 Task: Log work in the project Vigilant for the issue 'Create a new online platform for online language courses with advanced speech recognition and translation features' spent time as '3w 3d 13h 47m' and remaining time as '6w 6d 2h 59m' and move to top of backlog. Now add the issue to the epic 'Data Archiving'.
Action: Mouse moved to (203, 50)
Screenshot: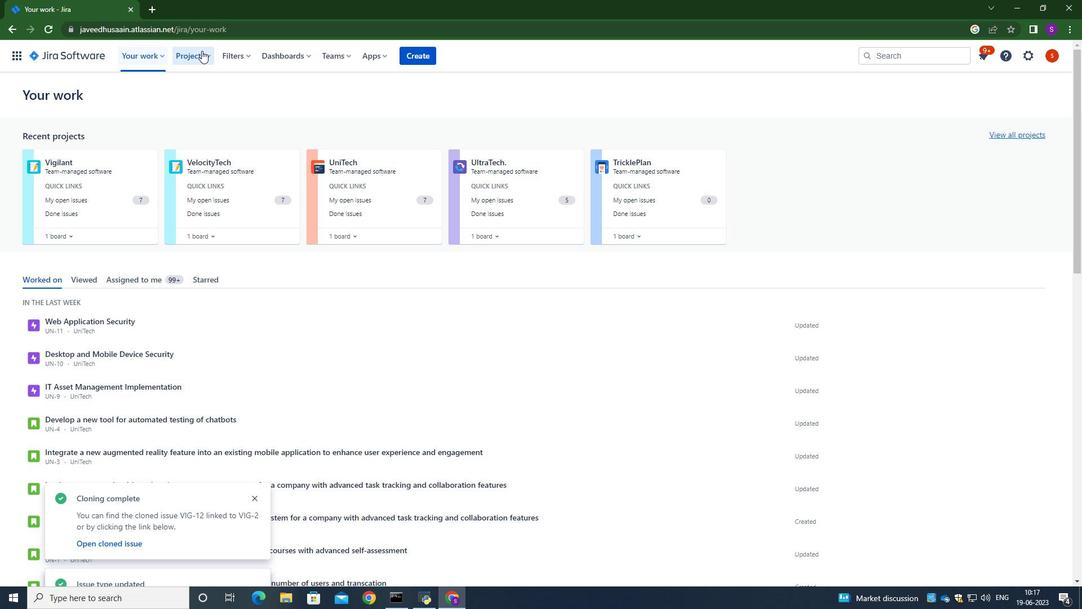 
Action: Mouse pressed left at (203, 50)
Screenshot: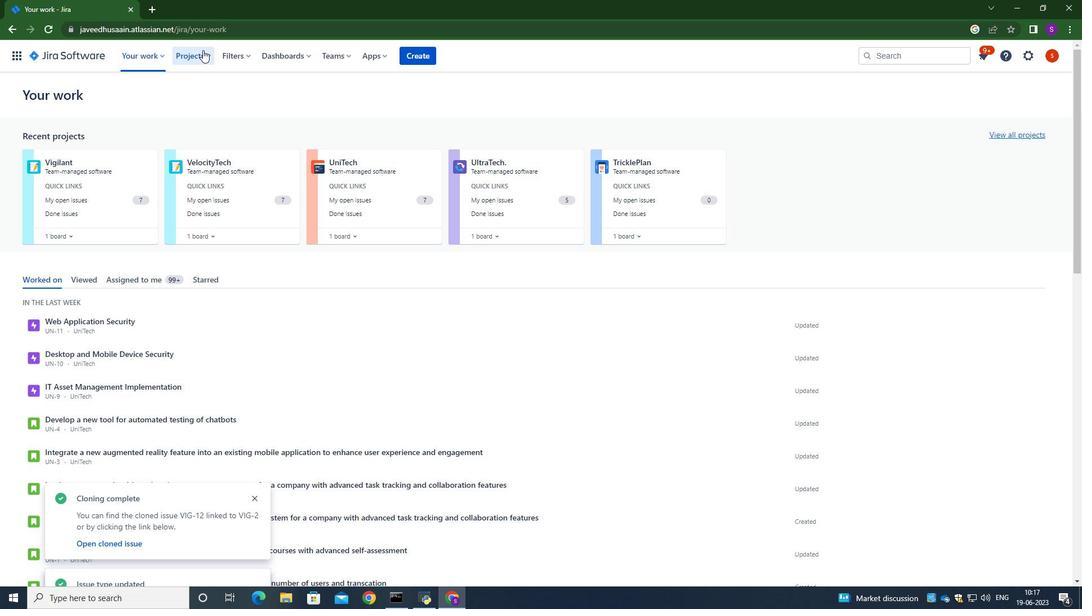 
Action: Mouse moved to (244, 137)
Screenshot: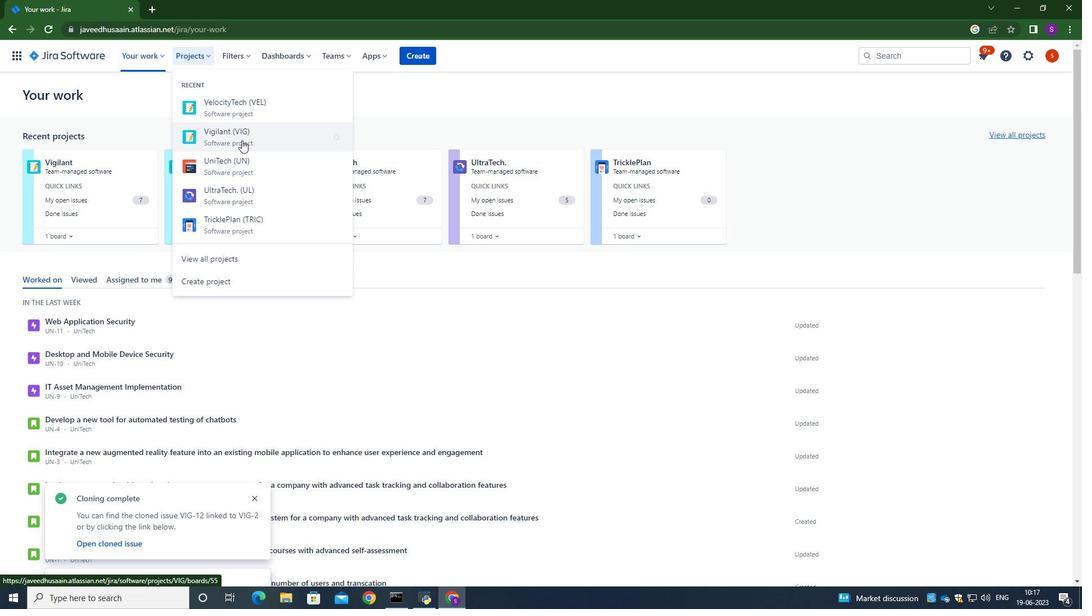 
Action: Mouse pressed left at (244, 137)
Screenshot: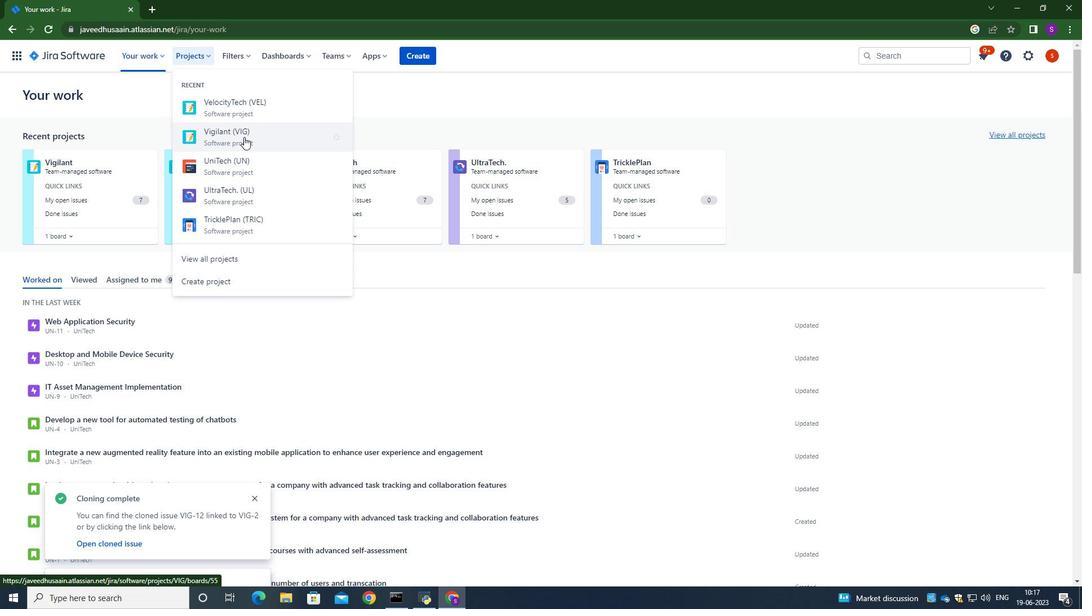 
Action: Mouse moved to (72, 174)
Screenshot: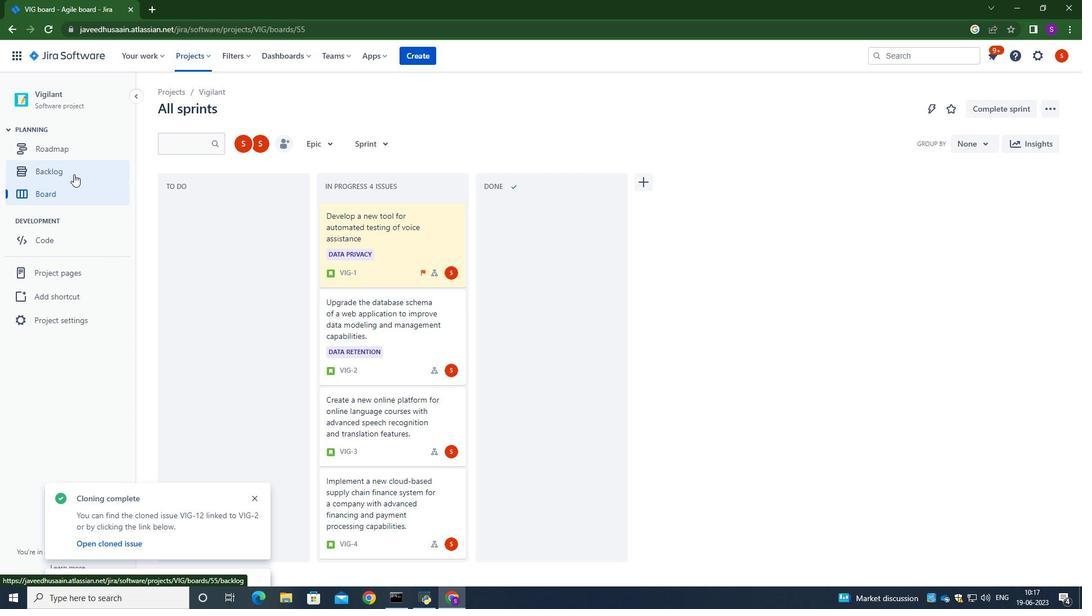 
Action: Mouse pressed left at (72, 174)
Screenshot: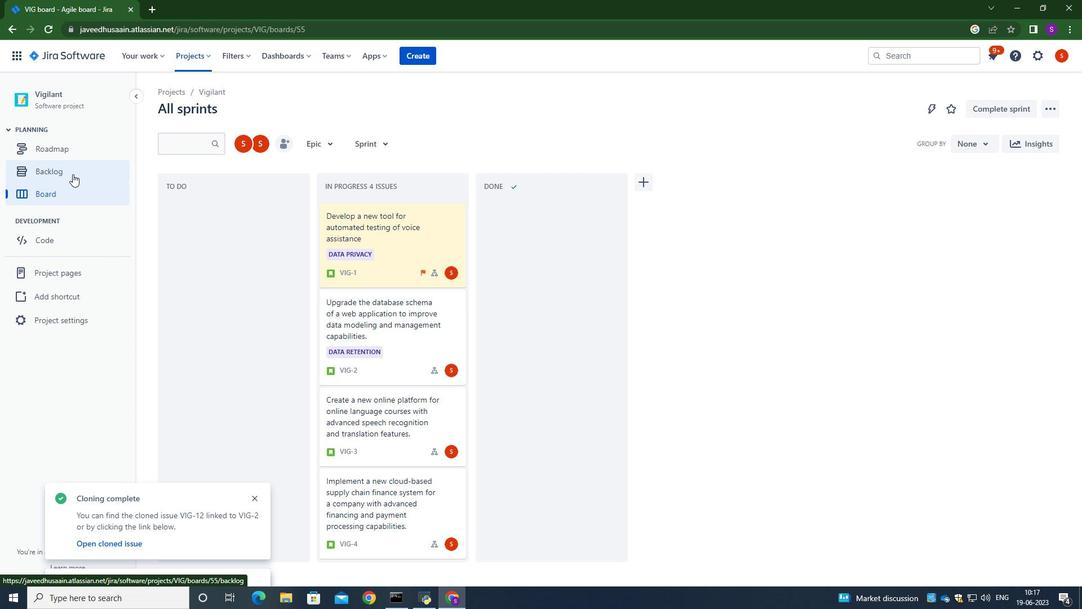 
Action: Mouse moved to (437, 359)
Screenshot: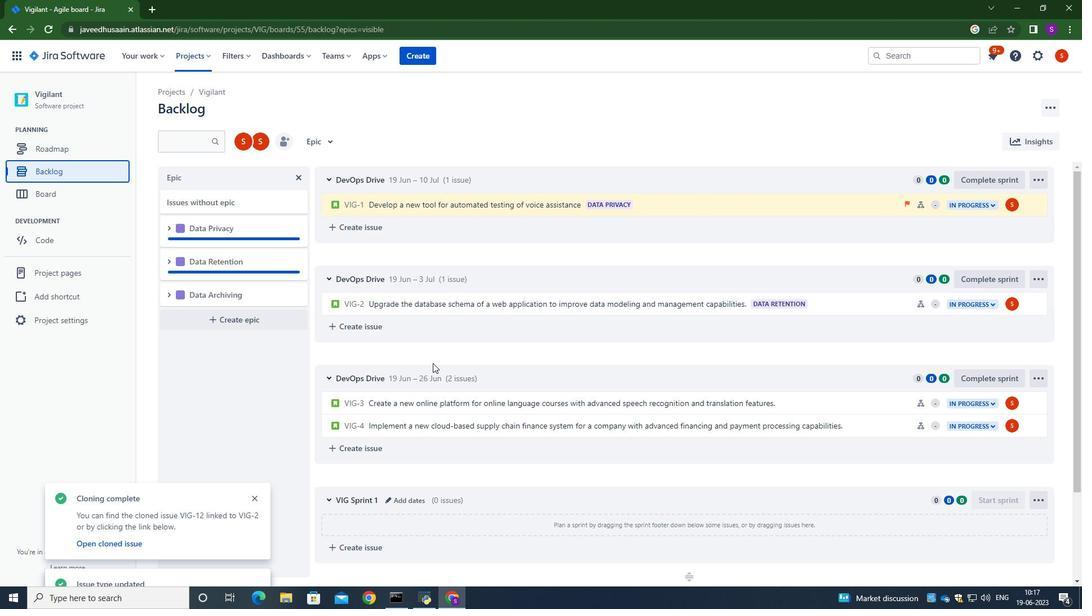 
Action: Mouse scrolled (437, 359) with delta (0, 0)
Screenshot: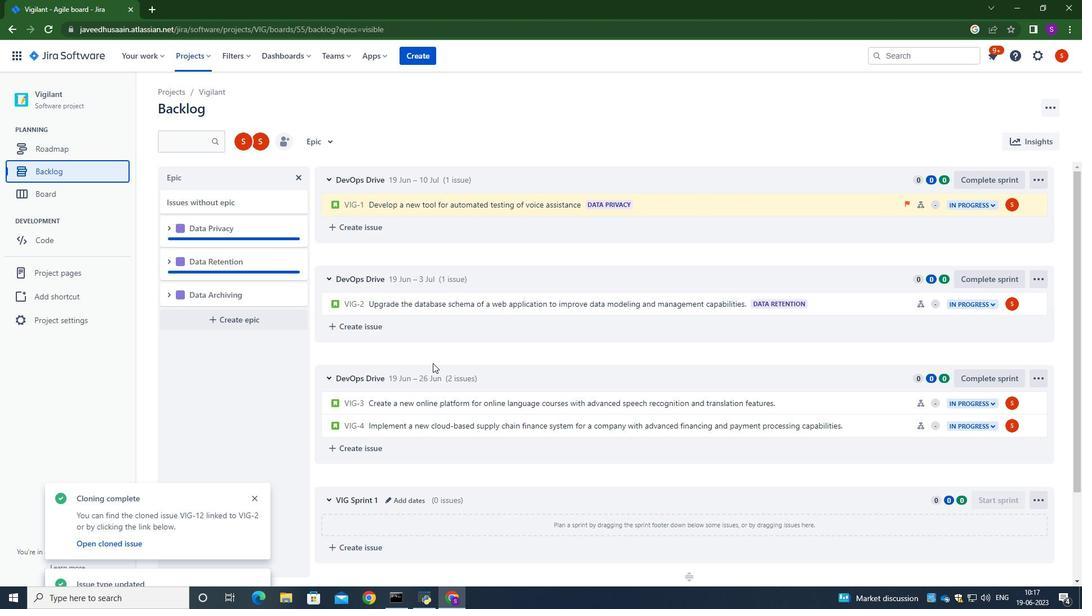
Action: Mouse scrolled (437, 359) with delta (0, 0)
Screenshot: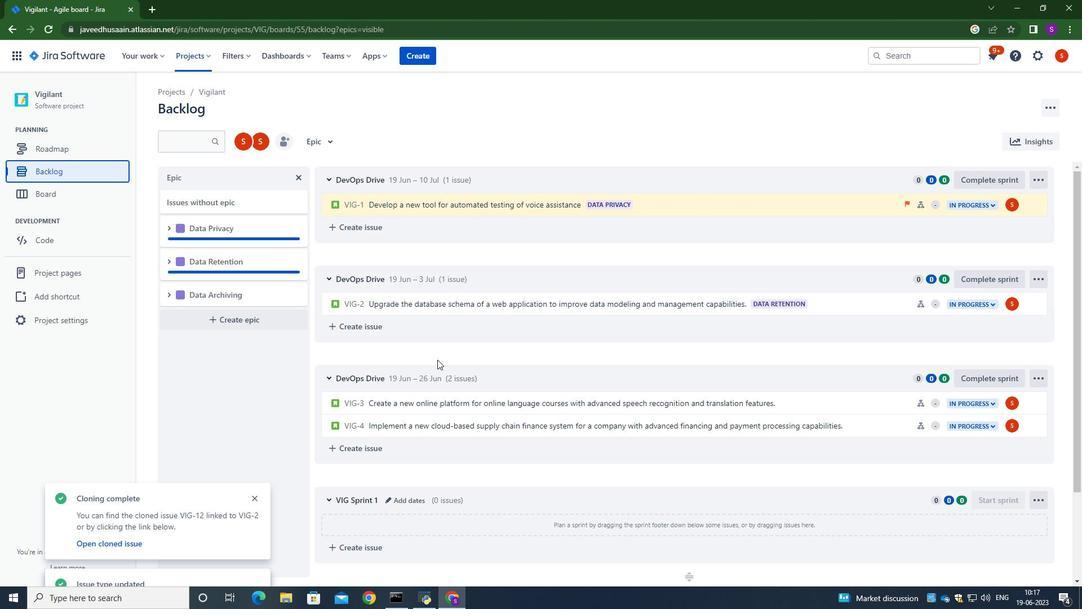 
Action: Mouse moved to (434, 287)
Screenshot: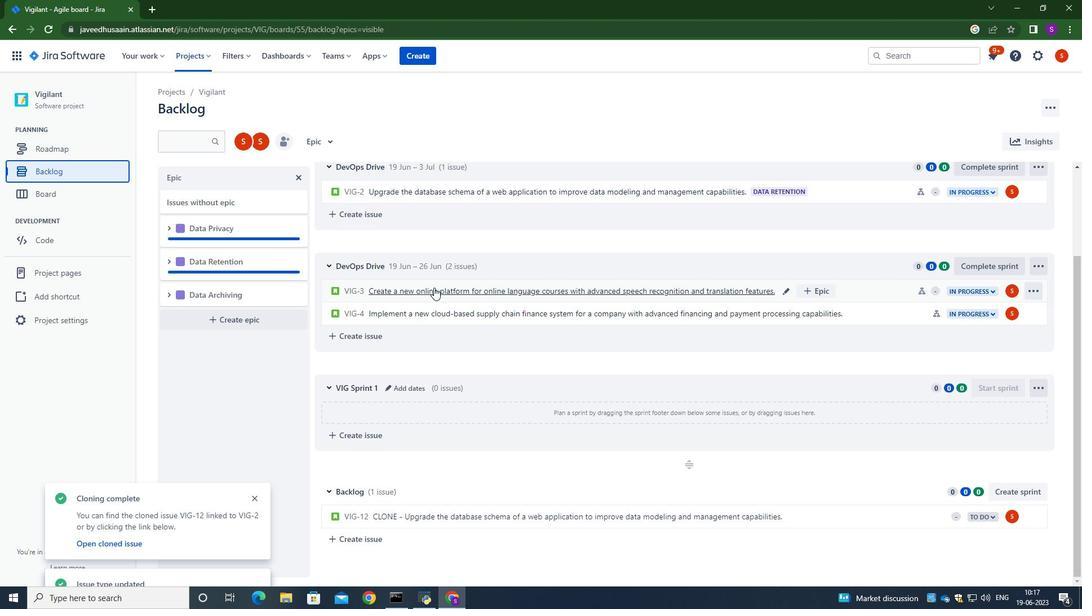 
Action: Mouse pressed left at (434, 287)
Screenshot: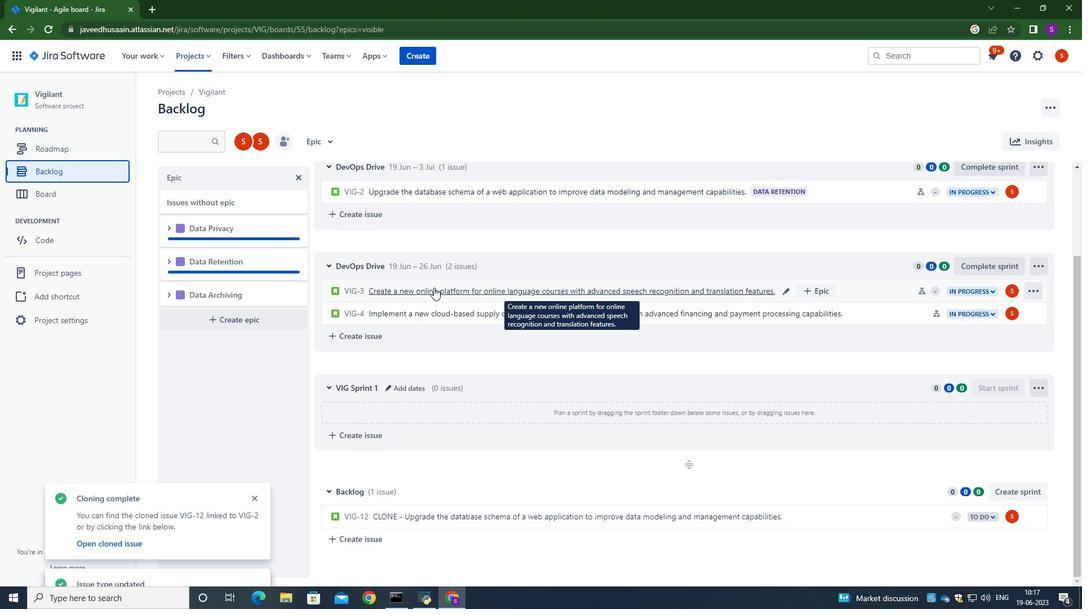 
Action: Mouse moved to (1041, 178)
Screenshot: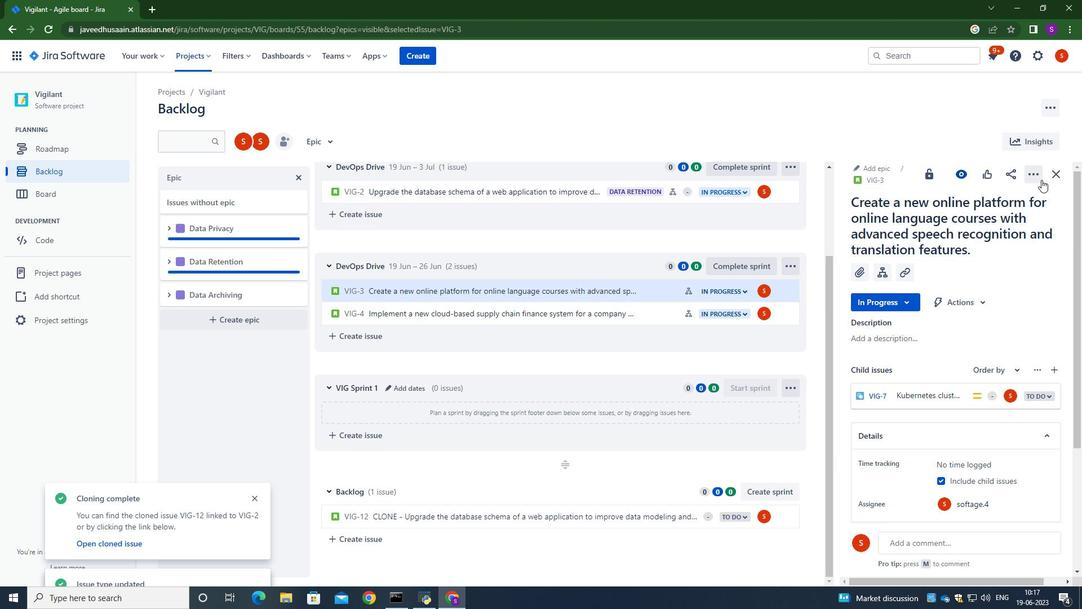 
Action: Mouse pressed left at (1041, 178)
Screenshot: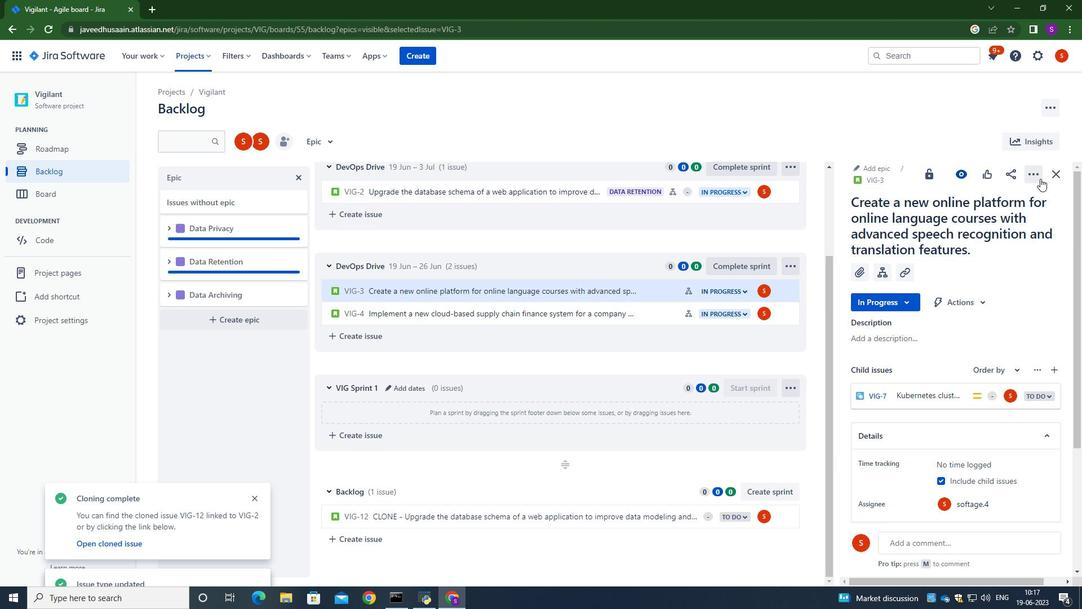 
Action: Mouse moved to (988, 208)
Screenshot: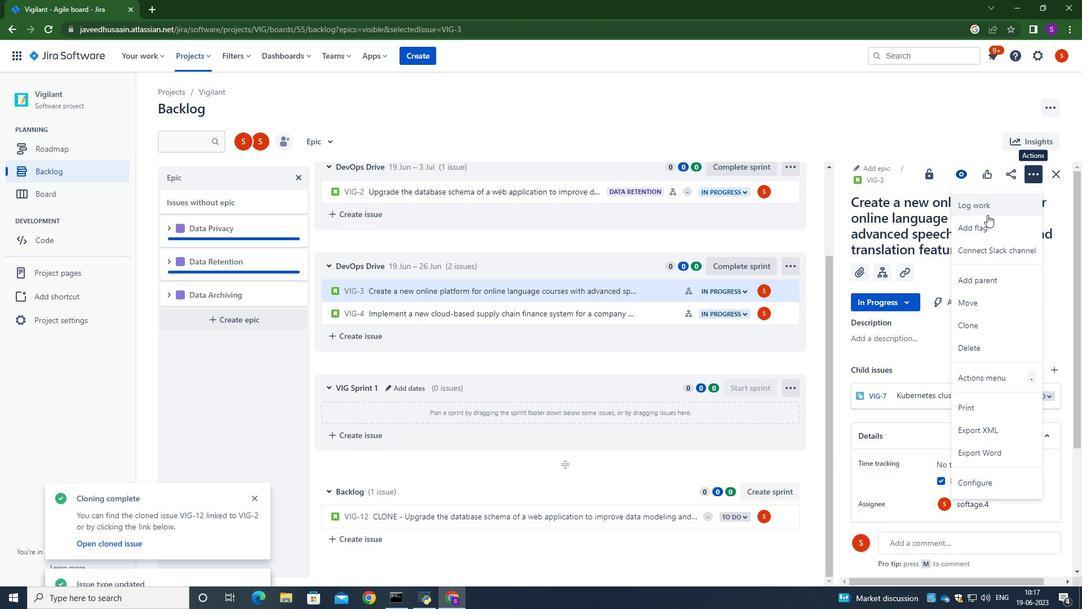 
Action: Mouse pressed left at (988, 208)
Screenshot: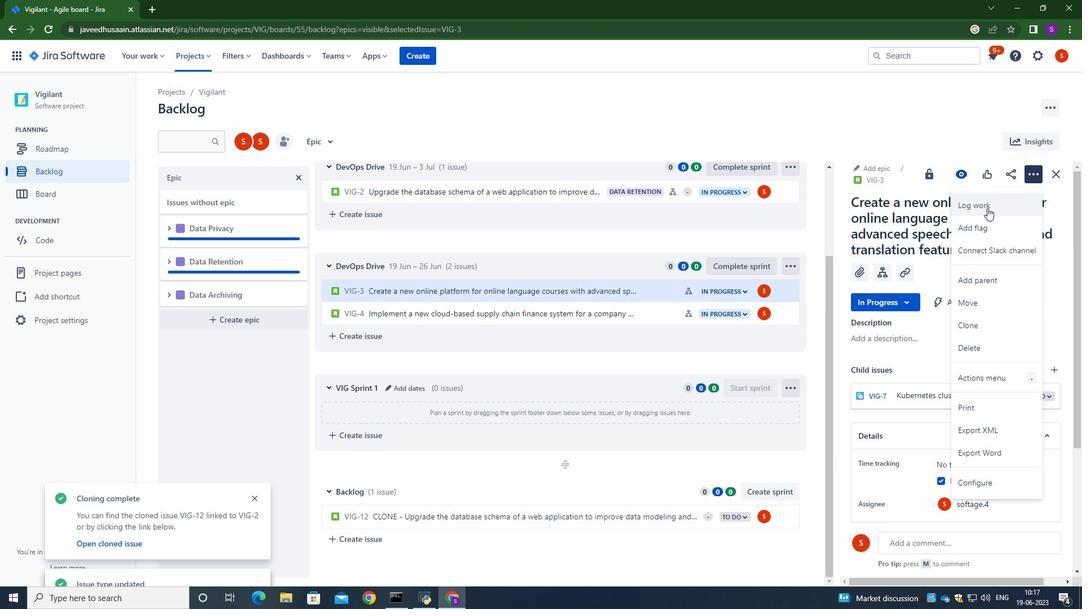 
Action: Mouse moved to (477, 166)
Screenshot: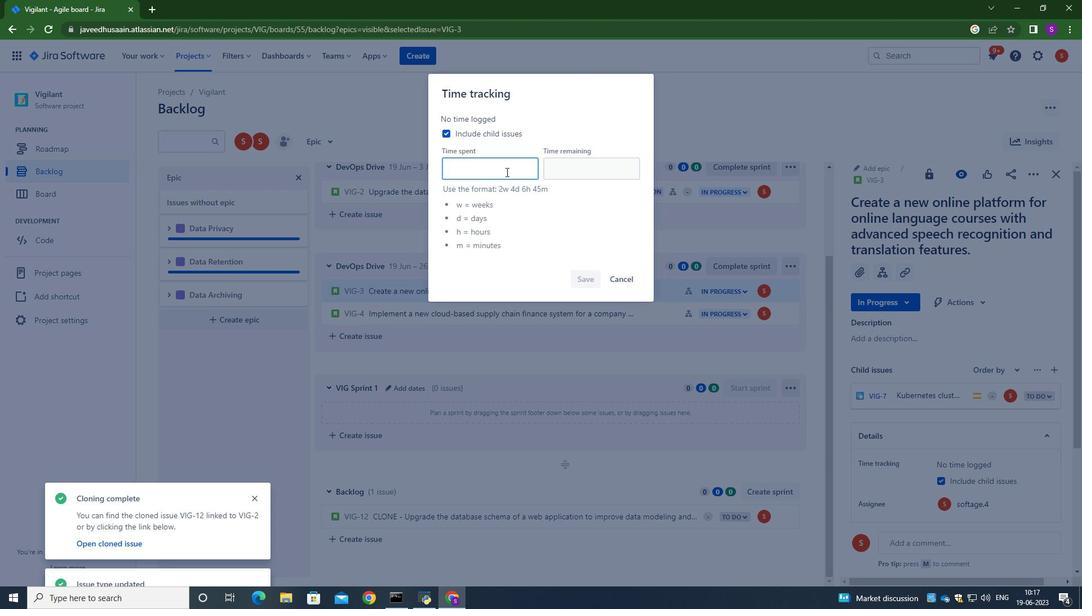 
Action: Mouse pressed left at (477, 166)
Screenshot: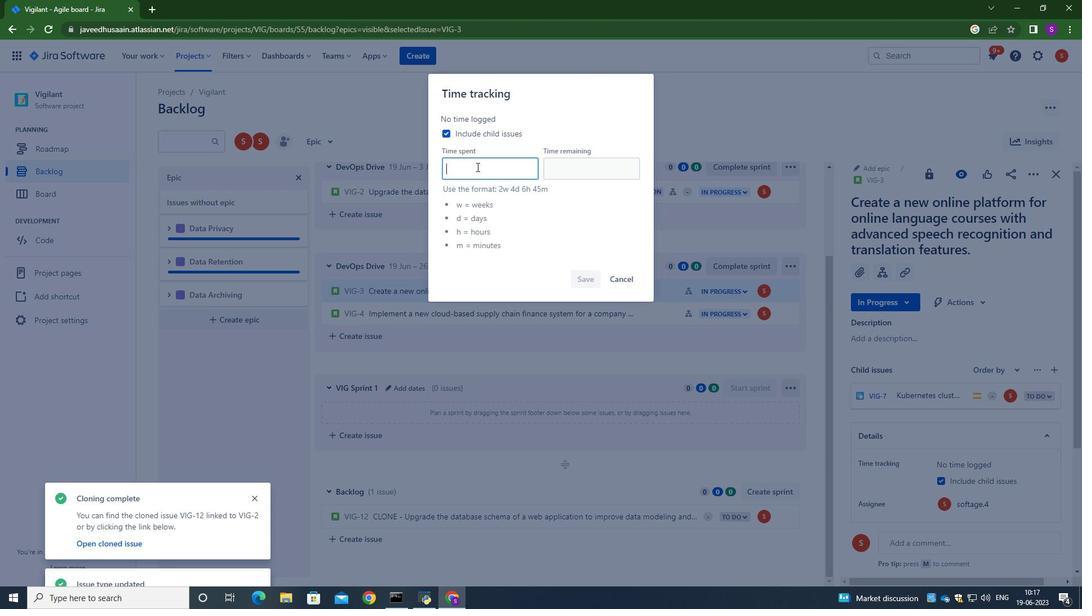 
Action: Key pressed 3w<Key.space>3d<Key.space>13h<Key.space>47m<Key.tab>6w<Key.space>6d<Key.space>2j<Key.backspace>h<Key.space>59m
Screenshot: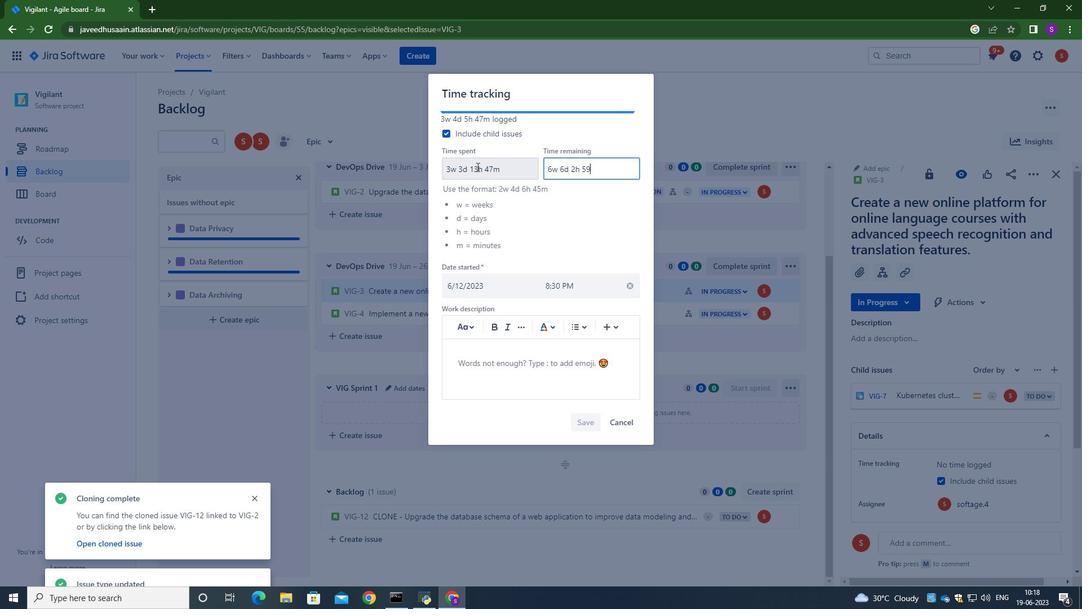 
Action: Mouse moved to (585, 420)
Screenshot: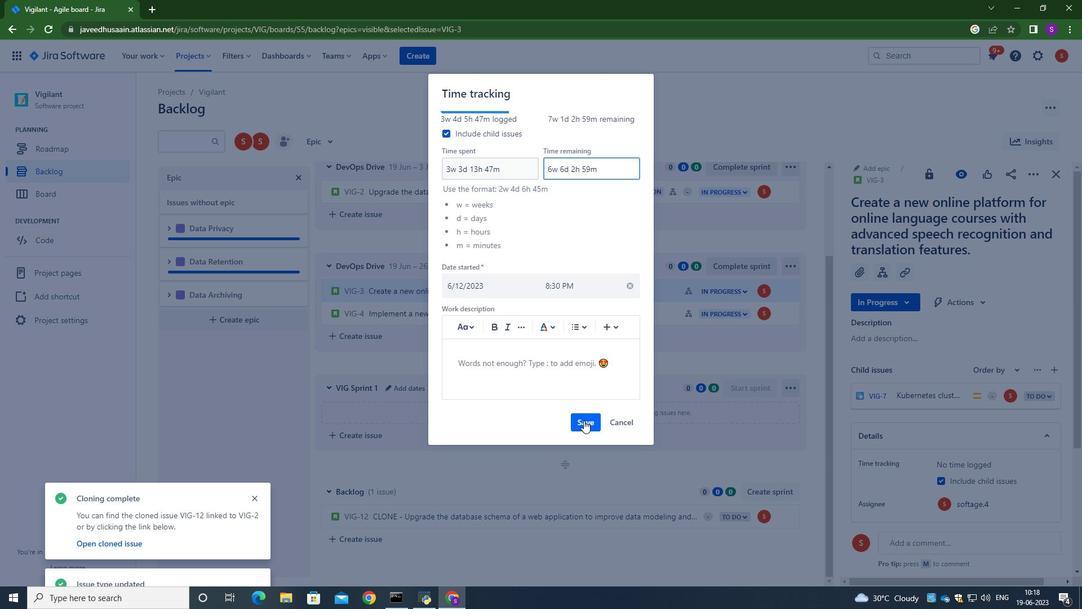 
Action: Mouse pressed left at (585, 420)
Screenshot: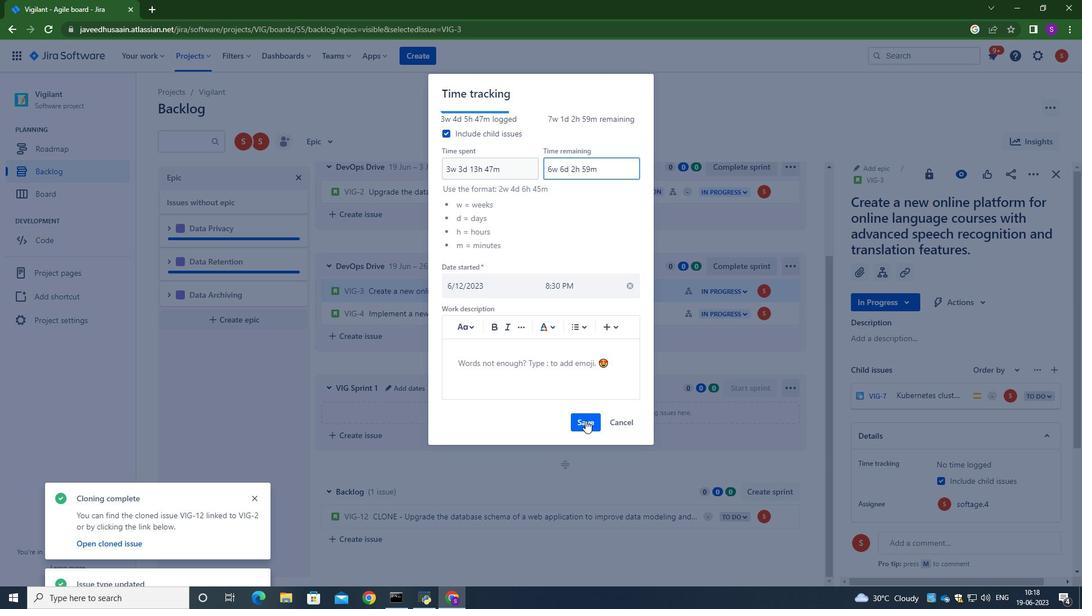 
Action: Mouse moved to (787, 287)
Screenshot: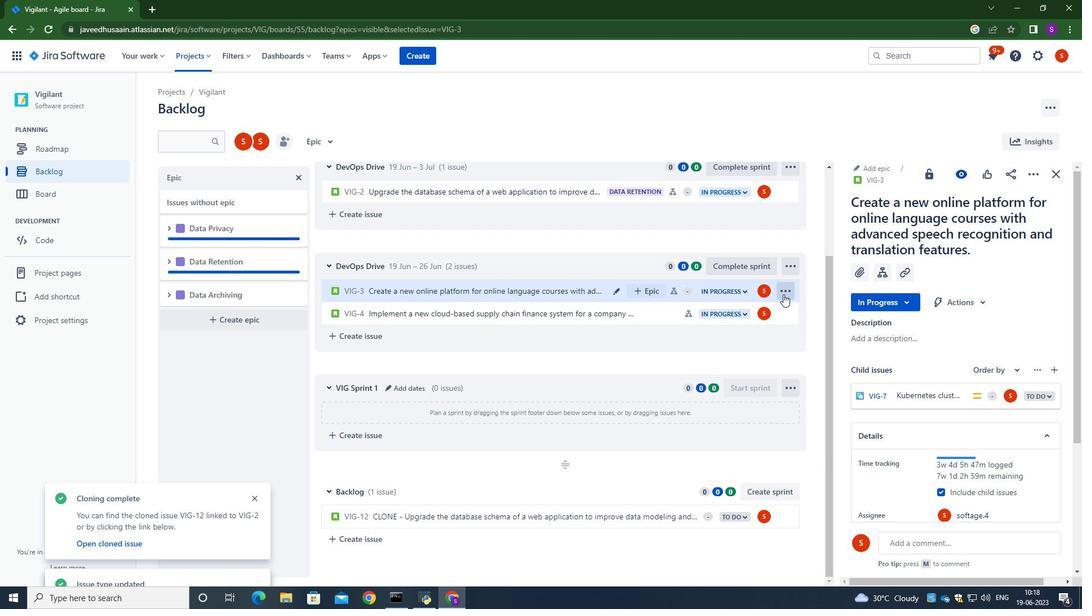 
Action: Mouse pressed left at (787, 287)
Screenshot: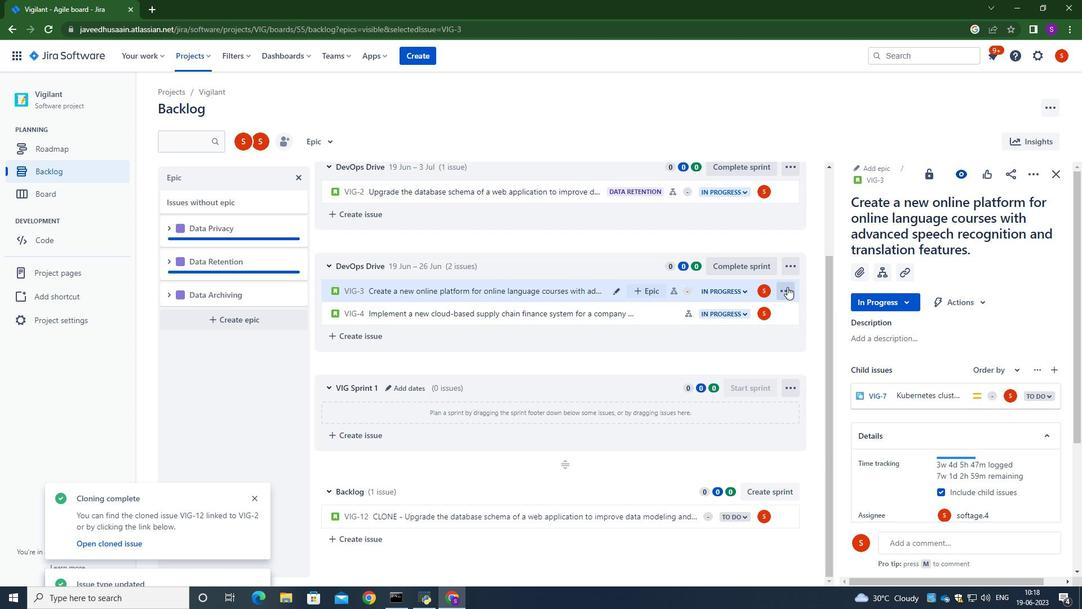 
Action: Mouse moved to (759, 491)
Screenshot: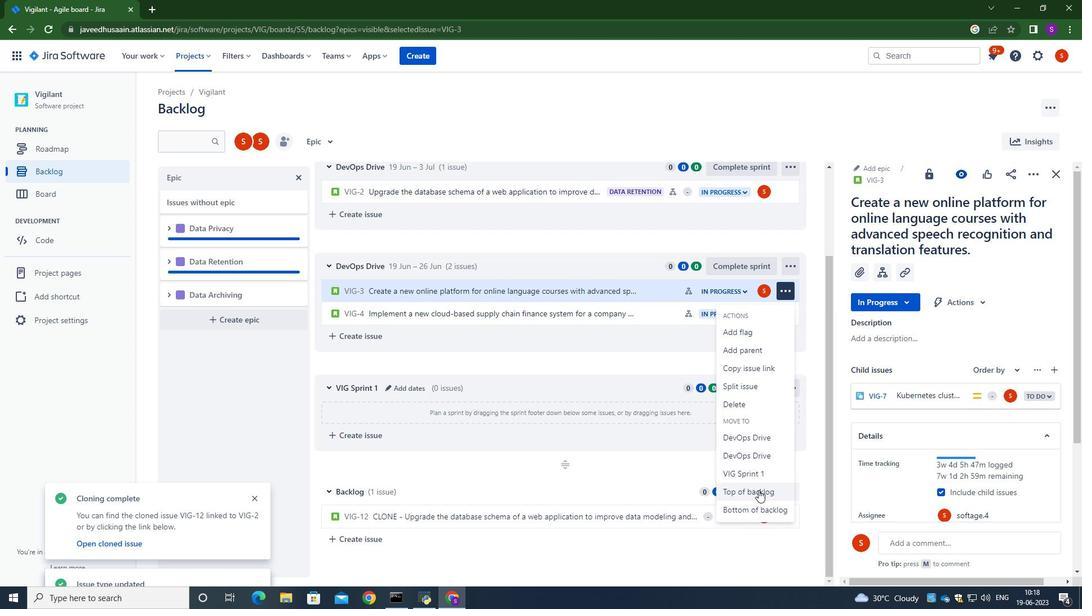 
Action: Mouse pressed left at (759, 491)
Screenshot: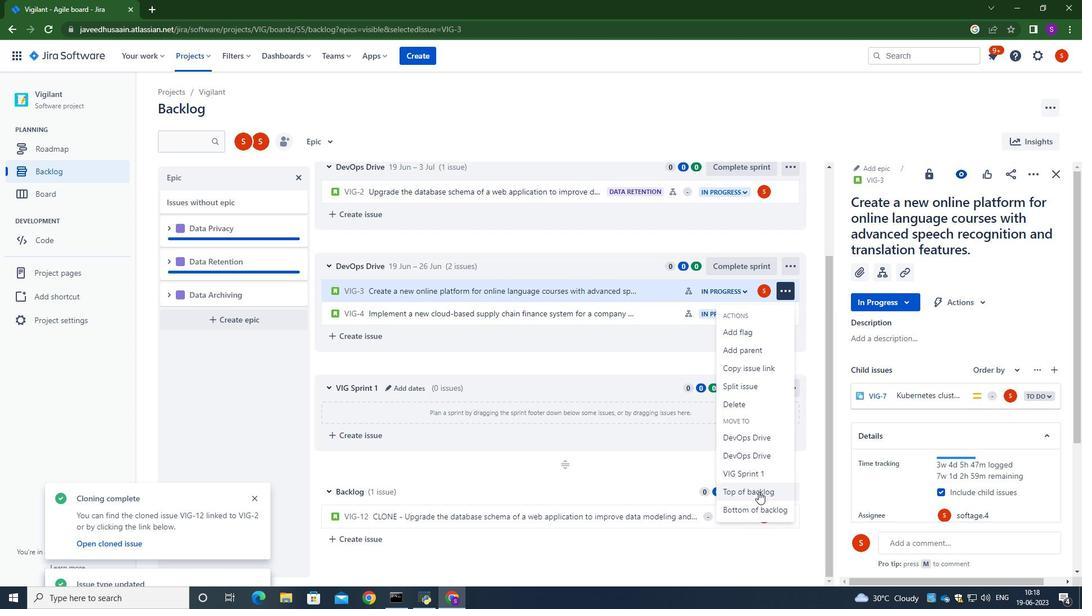 
Action: Mouse moved to (583, 184)
Screenshot: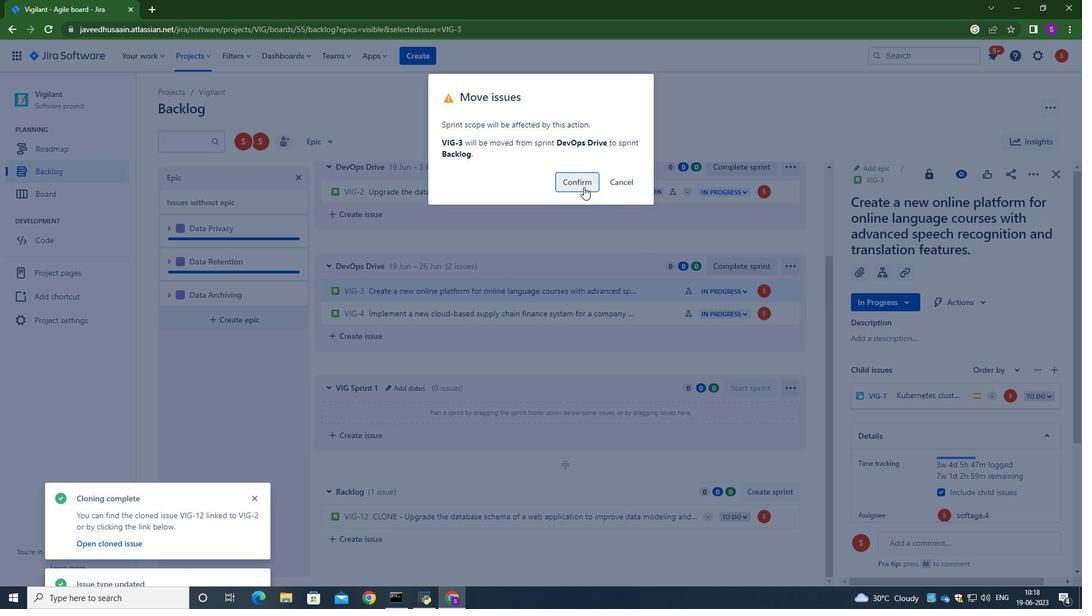 
Action: Mouse pressed left at (583, 184)
Screenshot: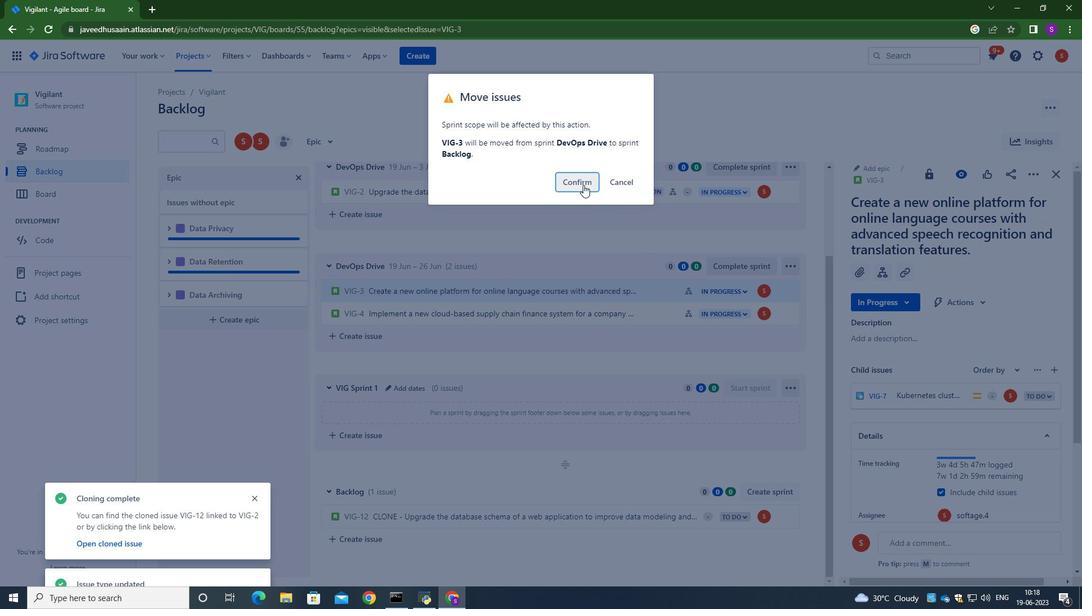 
Action: Mouse moved to (552, 400)
Screenshot: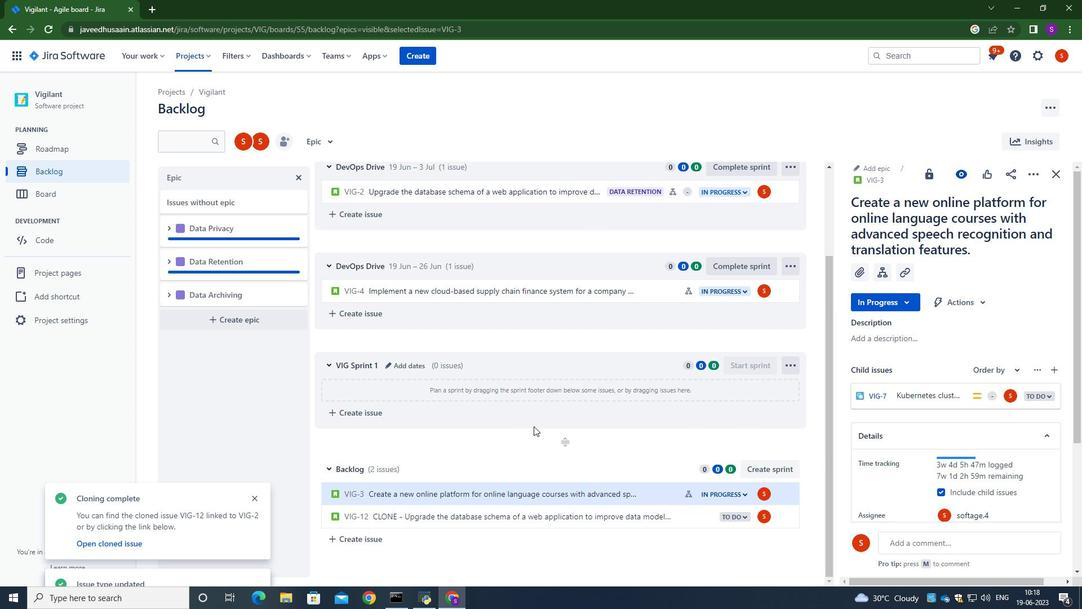 
Action: Mouse scrolled (552, 399) with delta (0, 0)
Screenshot: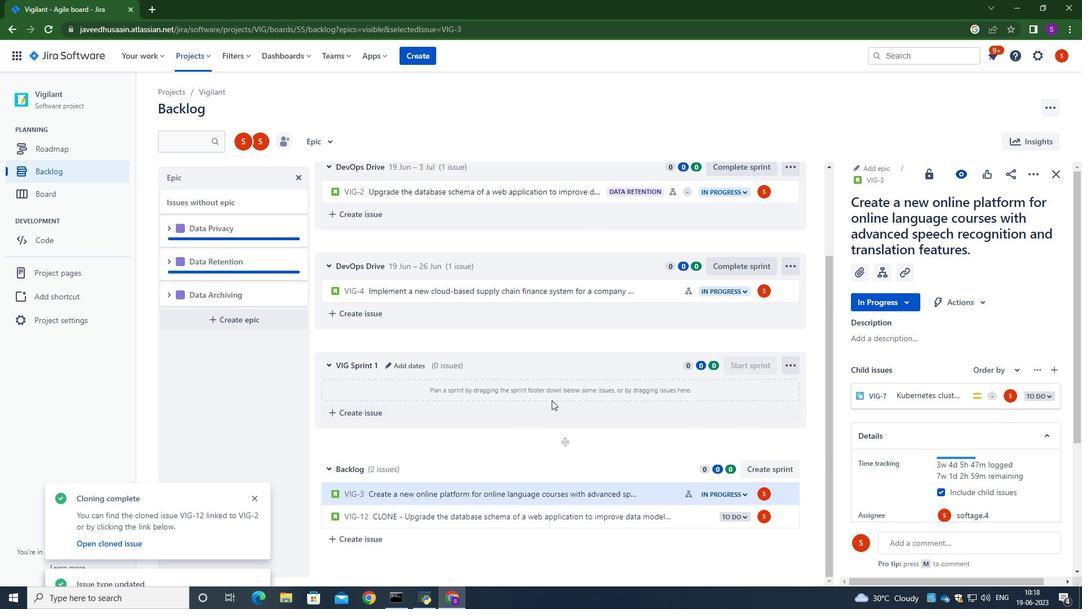 
Action: Mouse moved to (635, 490)
Screenshot: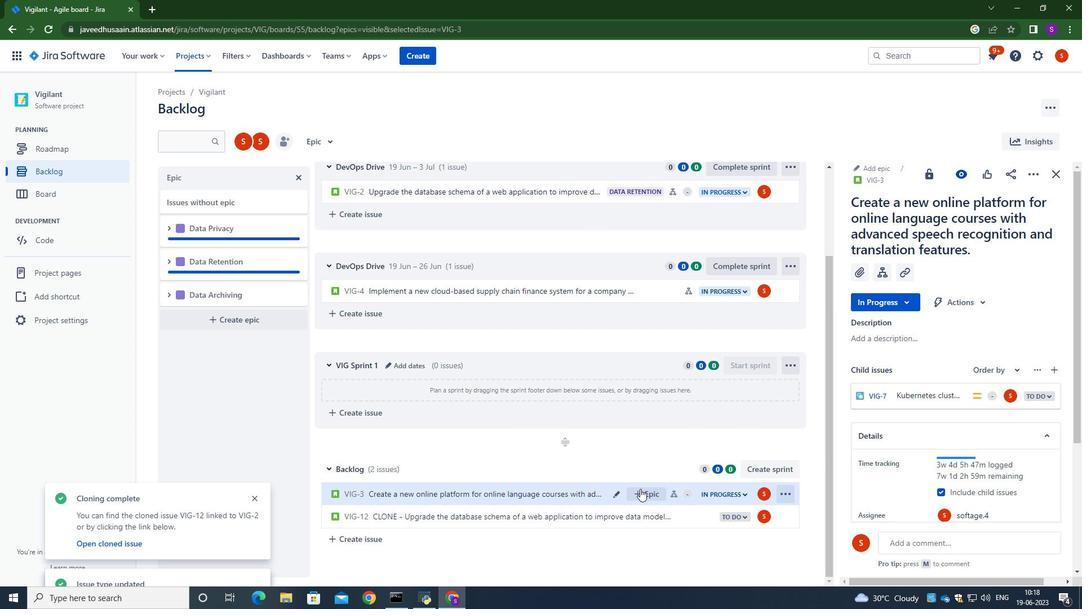 
Action: Mouse pressed left at (635, 490)
Screenshot: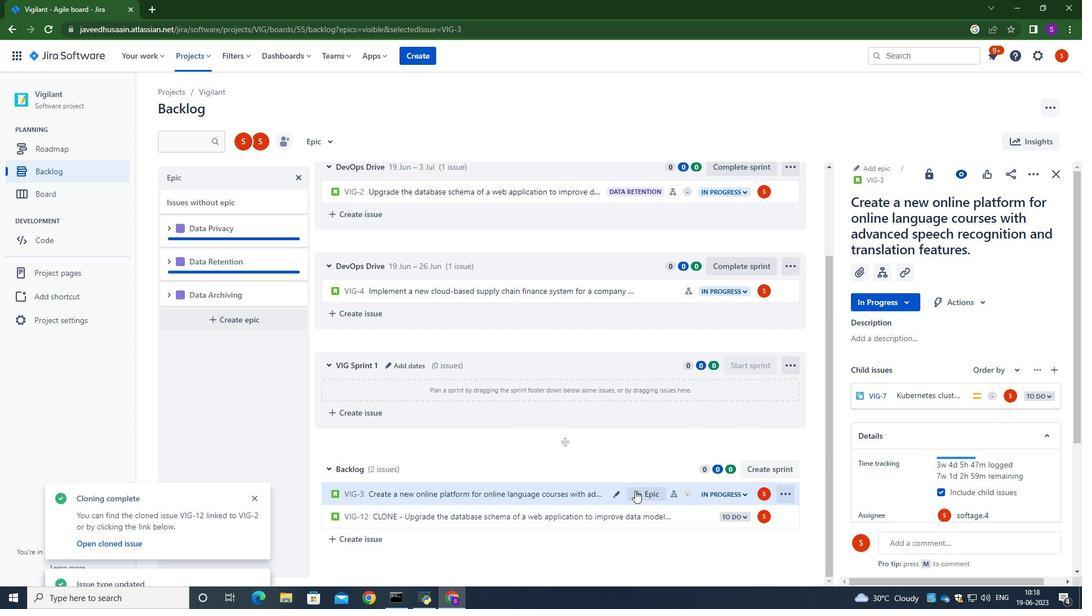 
Action: Mouse moved to (667, 526)
Screenshot: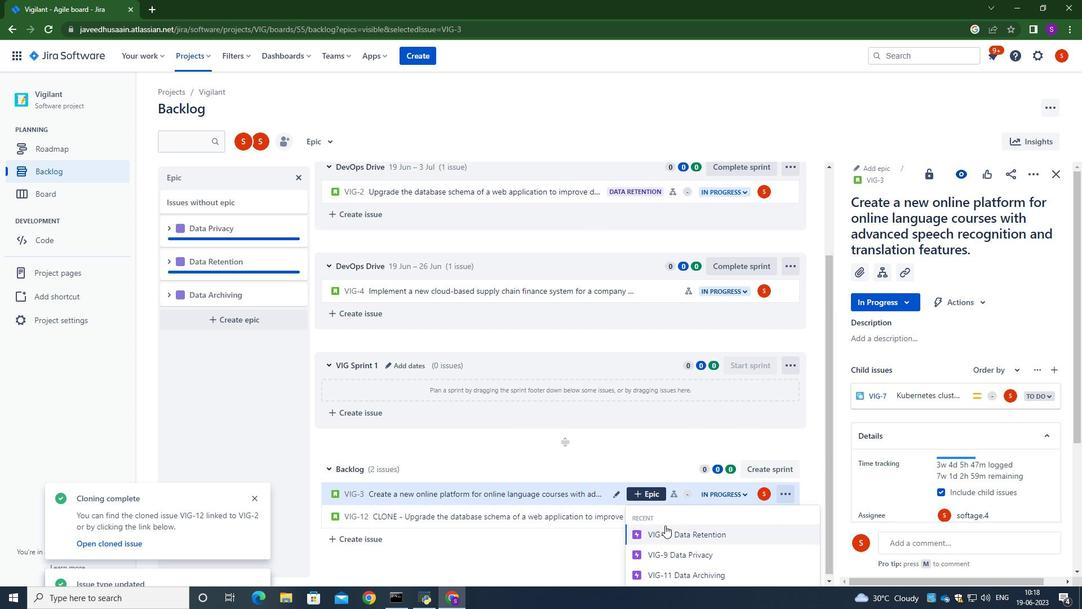 
Action: Mouse scrolled (667, 525) with delta (0, 0)
Screenshot: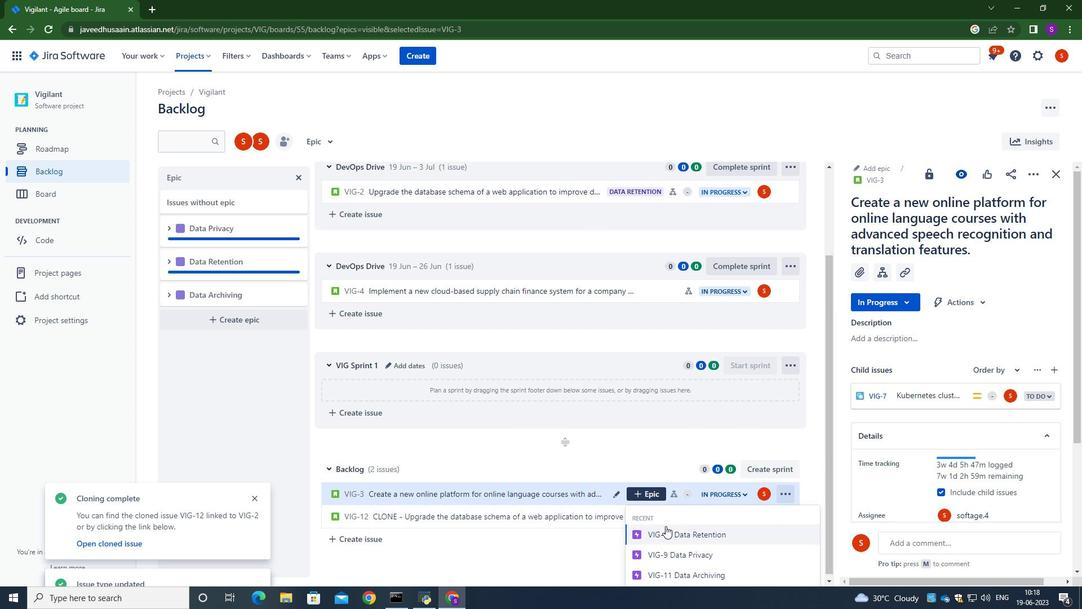 
Action: Mouse moved to (701, 570)
Screenshot: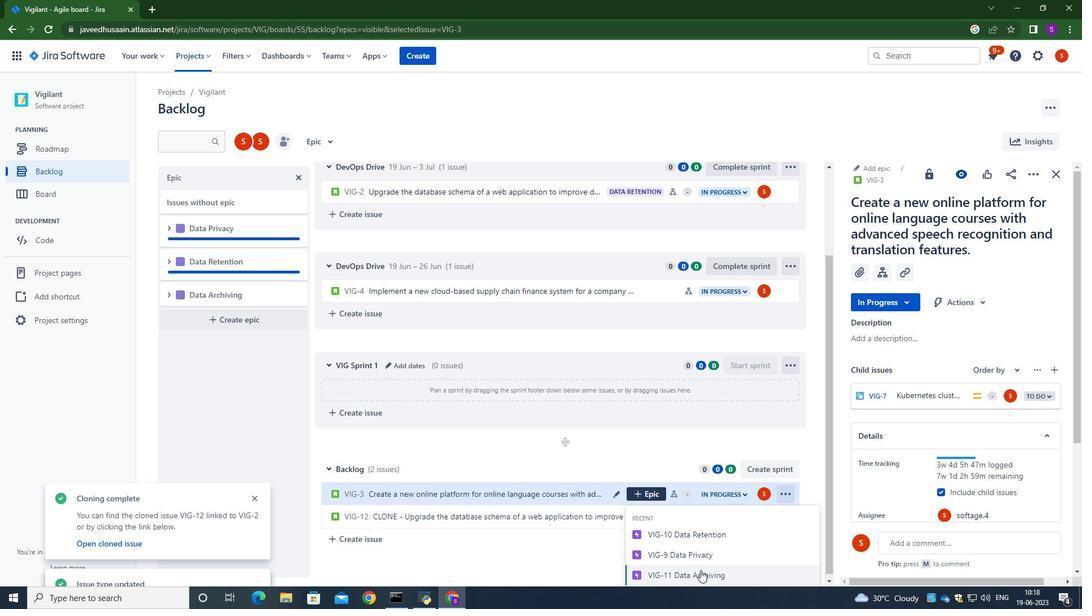
Action: Mouse pressed left at (701, 570)
Screenshot: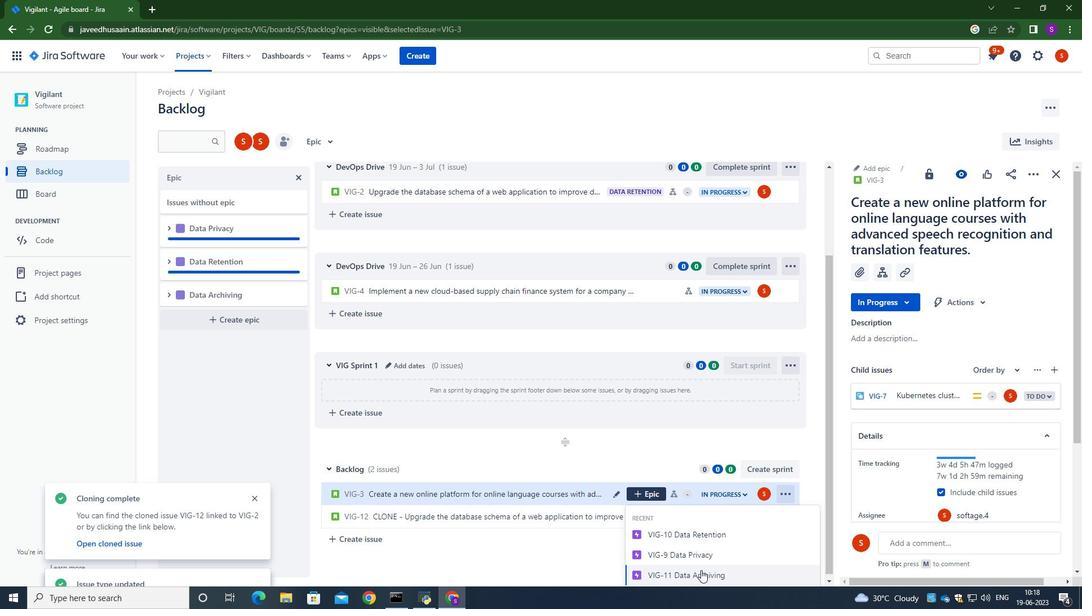 
Action: Mouse moved to (597, 116)
Screenshot: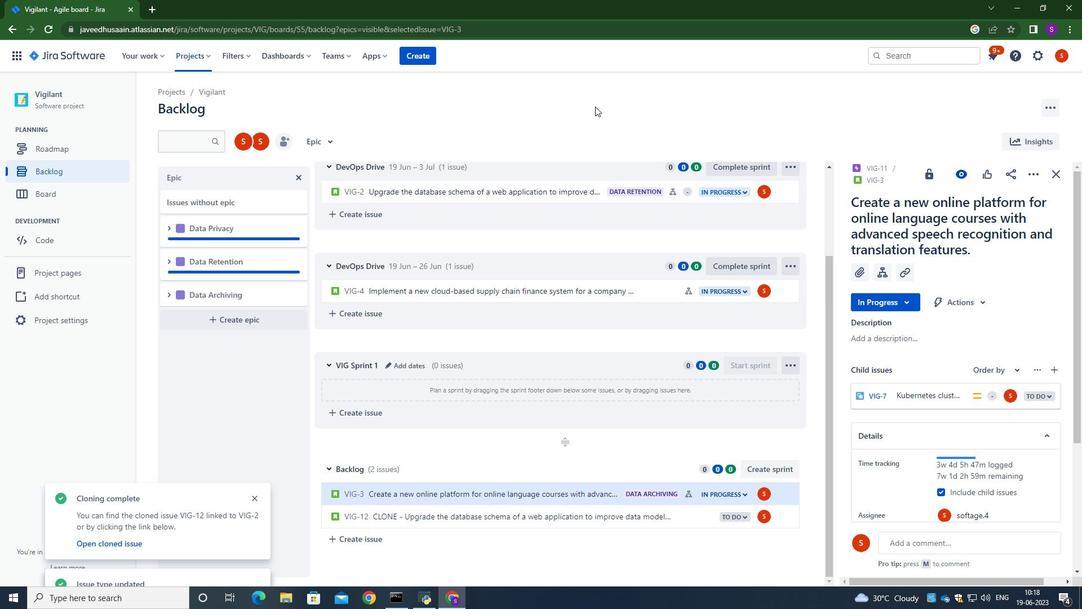 
Action: Mouse pressed left at (597, 116)
Screenshot: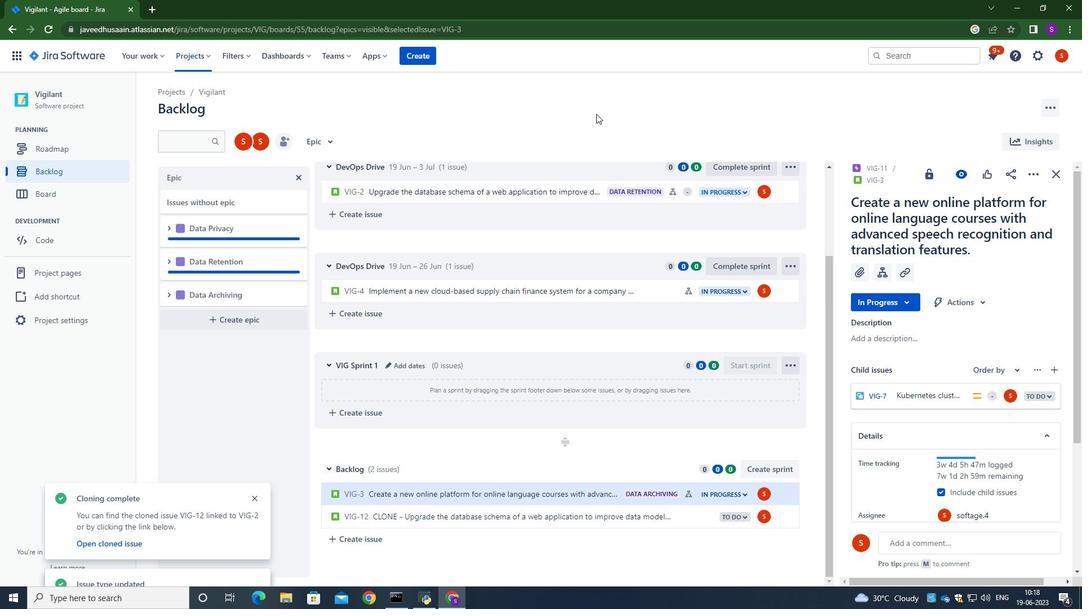 
Action: Mouse moved to (597, 116)
Screenshot: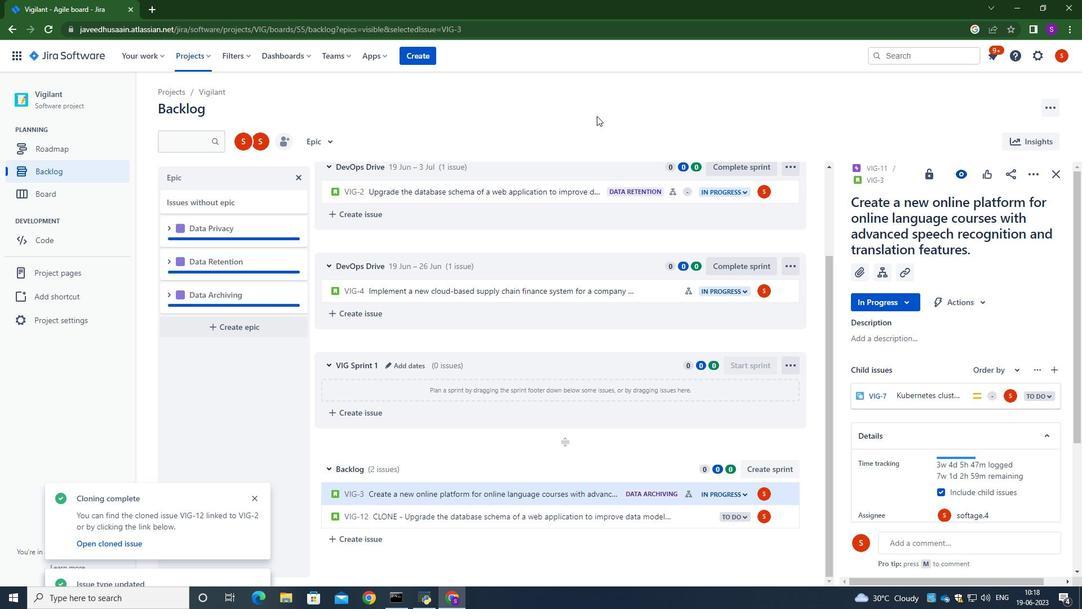 
